 Task: Select and add the product "Lysol Hydrogen Peroxide Ocean Fresh Scent Toilet Bowl Cleaner (24 oz)" to cart from the store "DashMart".
Action: Mouse pressed left at (42, 76)
Screenshot: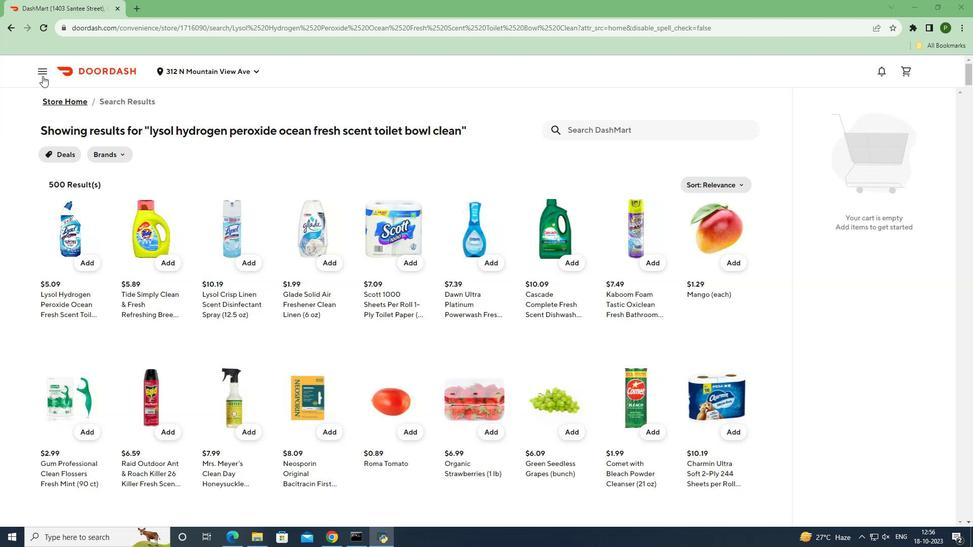 
Action: Mouse moved to (47, 151)
Screenshot: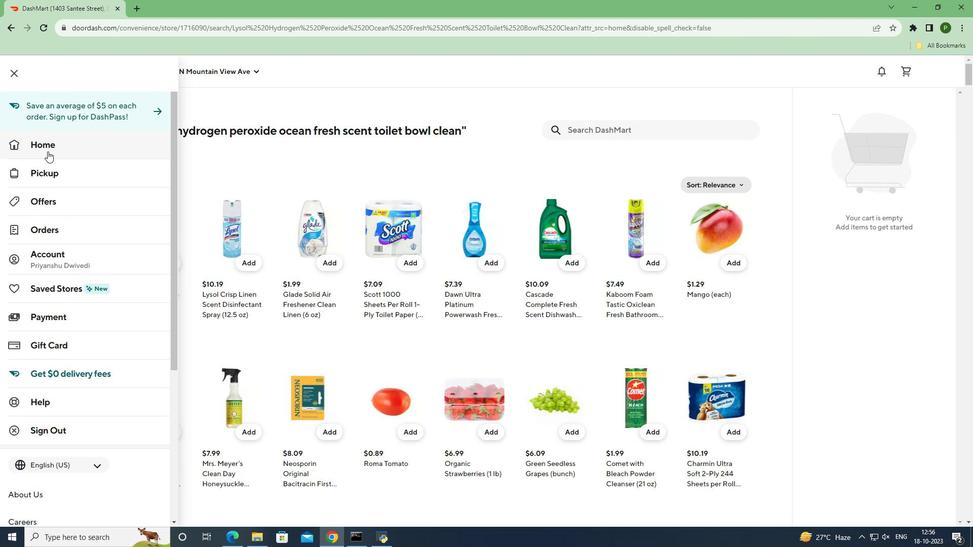 
Action: Mouse pressed left at (47, 151)
Screenshot: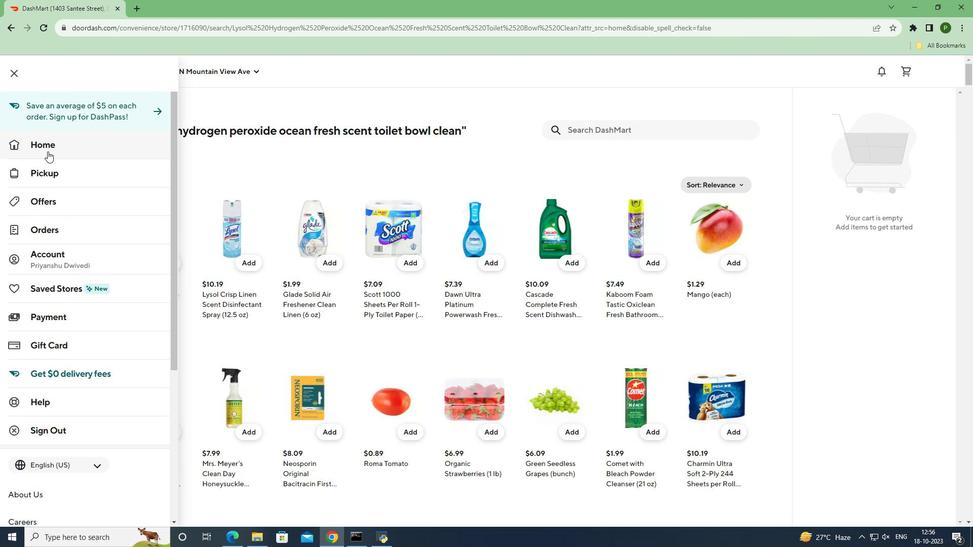 
Action: Mouse moved to (771, 110)
Screenshot: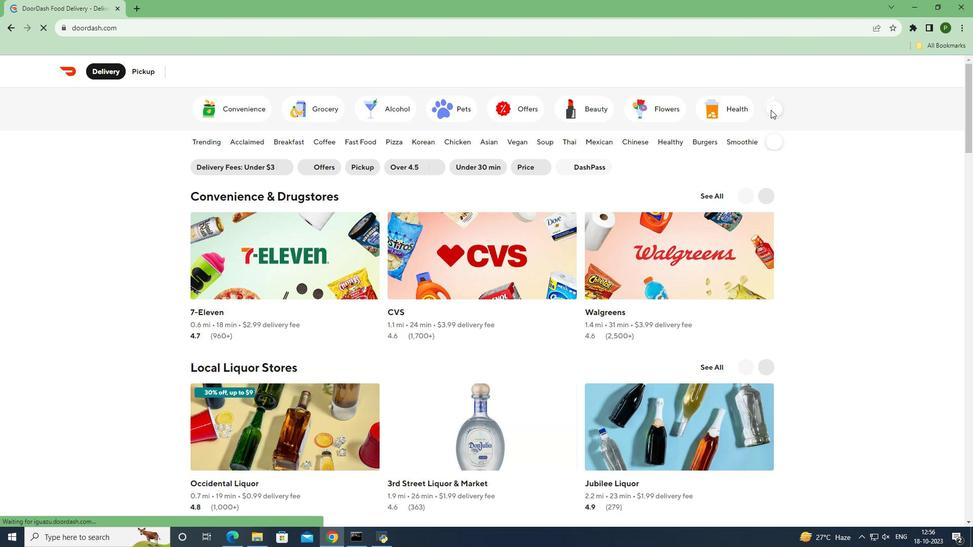 
Action: Mouse pressed left at (771, 110)
Screenshot: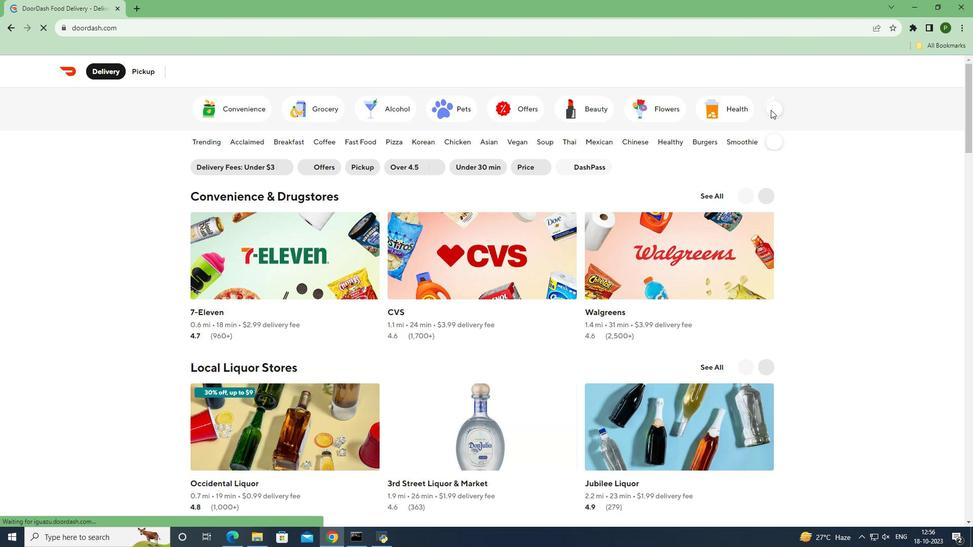 
Action: Mouse moved to (397, 105)
Screenshot: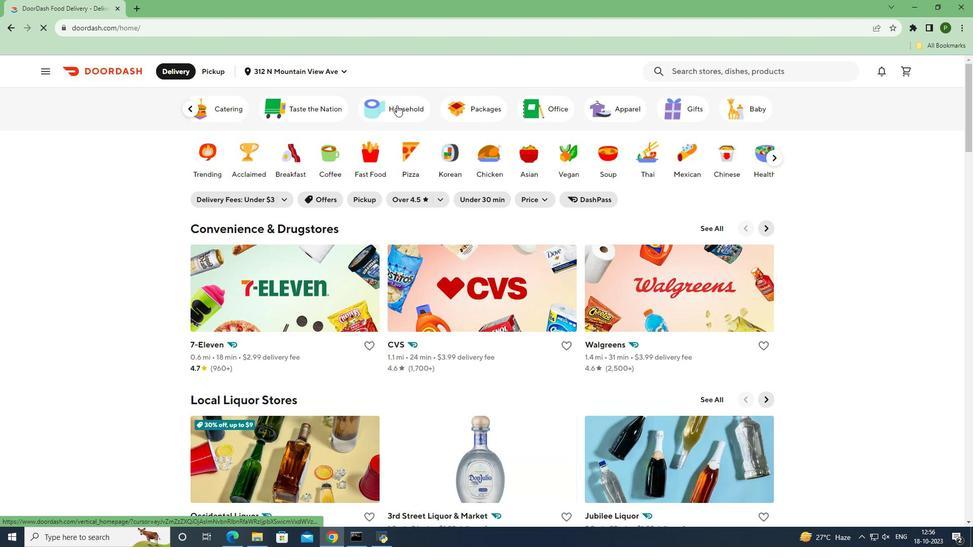 
Action: Mouse pressed left at (397, 105)
Screenshot: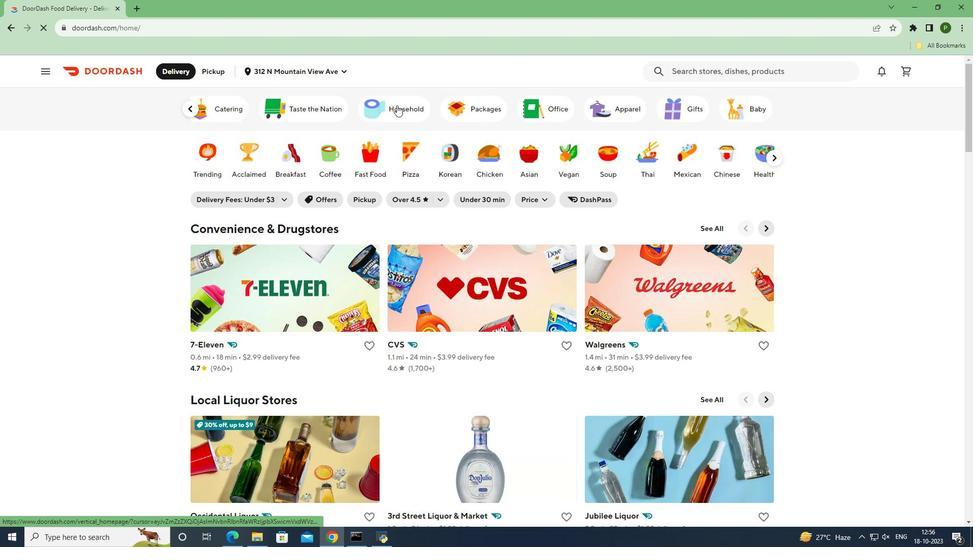 
Action: Mouse moved to (348, 353)
Screenshot: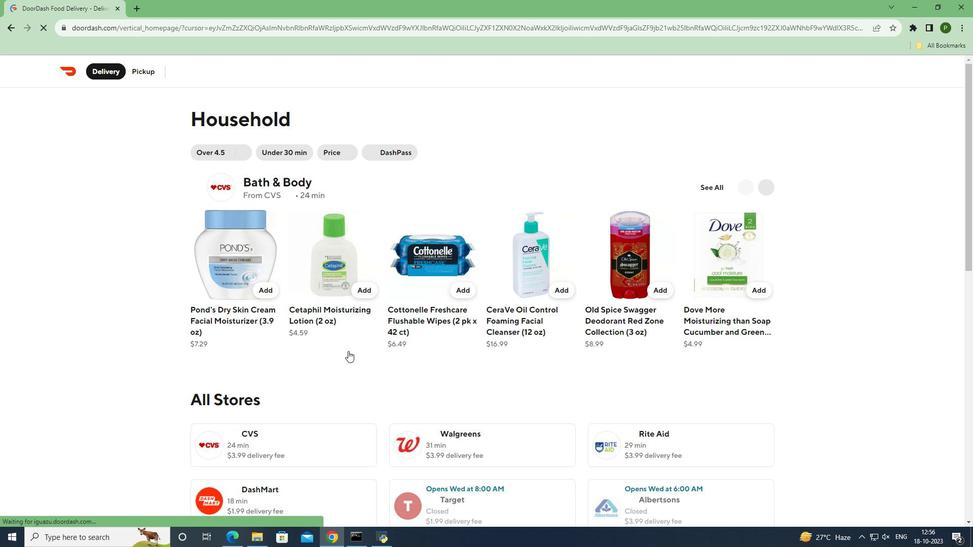 
Action: Mouse scrolled (348, 352) with delta (0, 0)
Screenshot: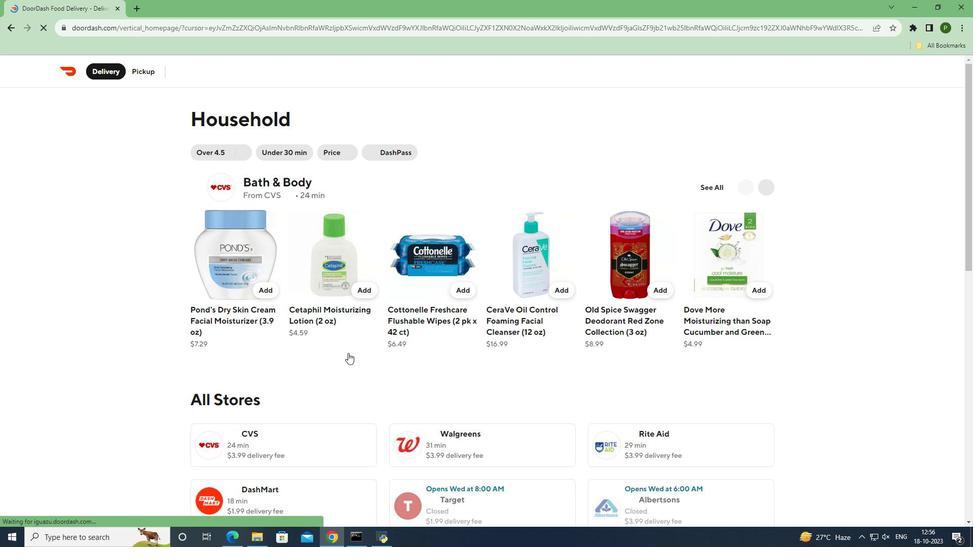 
Action: Mouse scrolled (348, 352) with delta (0, 0)
Screenshot: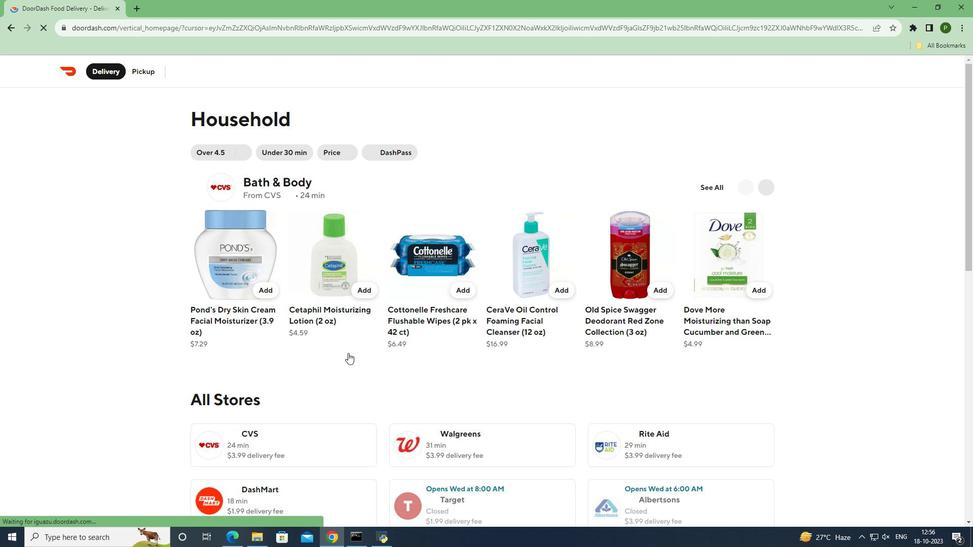 
Action: Mouse moved to (265, 494)
Screenshot: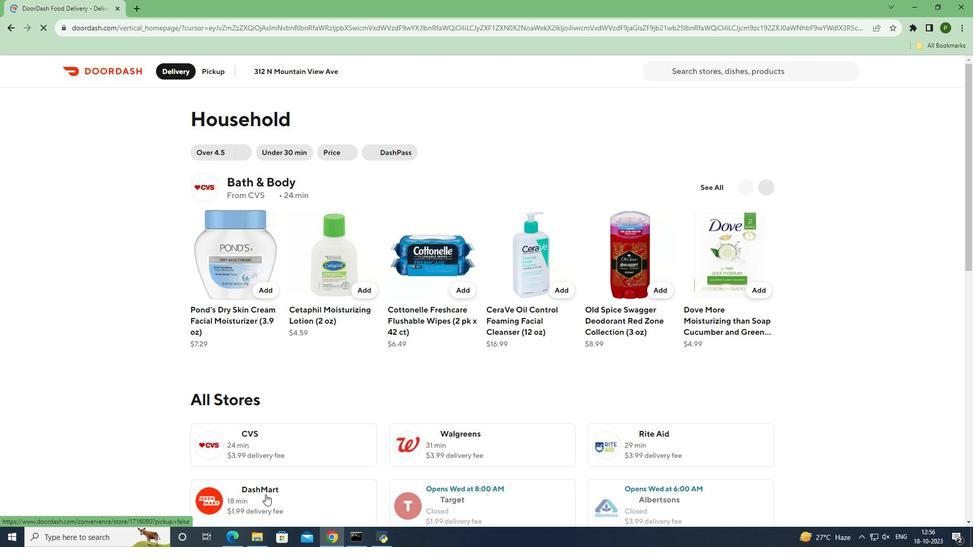 
Action: Mouse pressed left at (265, 494)
Screenshot: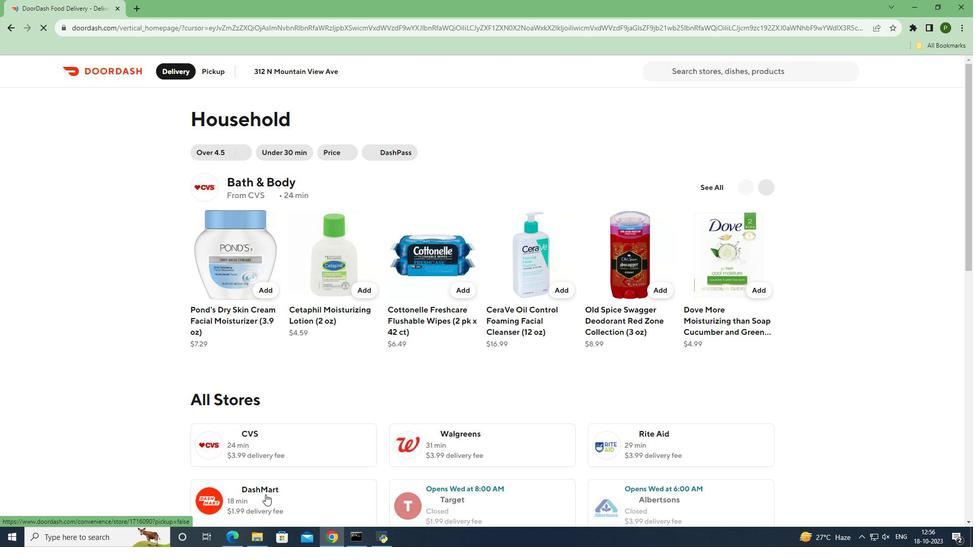 
Action: Mouse moved to (581, 163)
Screenshot: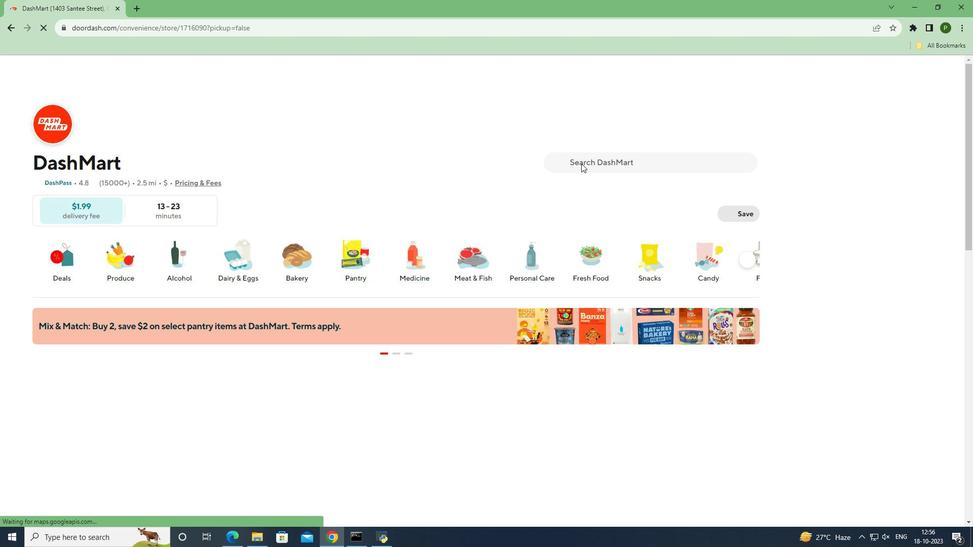 
Action: Mouse pressed left at (581, 163)
Screenshot: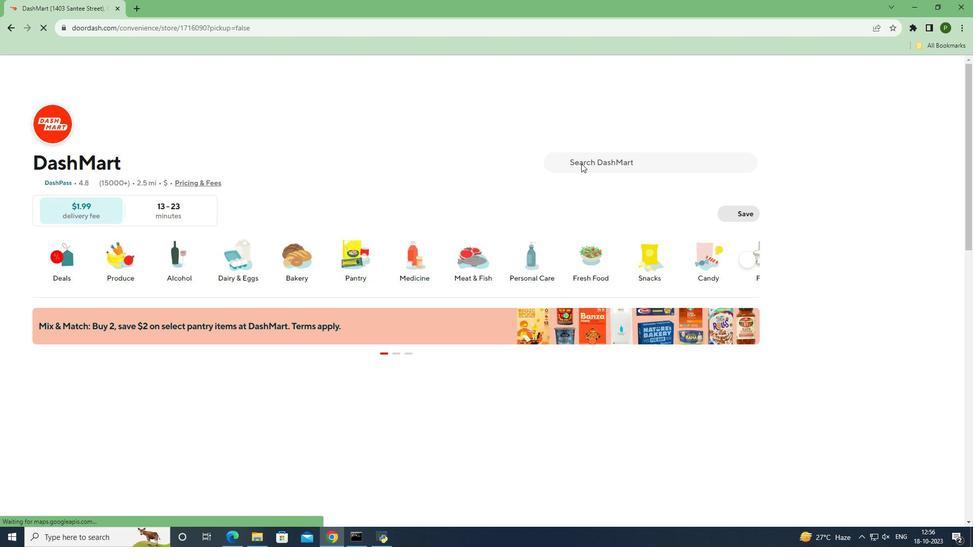 
Action: Key pressed <Key.caps_lock>L<Key.caps_lock>ysol<Key.space><Key.caps_lock>H<Key.caps_lock>ydrogen<Key.space><Key.caps_lock><Key.caps_lock><Key.caps_lock><Key.caps_lock><Key.caps_lock><Key.caps_lock><Key.caps_lock><Key.caps_lock><Key.caps_lock><Key.caps_lock><Key.caps_lock><Key.caps_lock>p<Key.caps_lock>EROXIDE<Key.space><Key.caps_lock>o<Key.caps_lock>CEAN<Key.space><Key.caps_lock>f<Key.caps_lock>RESH<Key.space><Key.caps_lock>s<Key.caps_lock>CENT<Key.space><Key.caps_lock>t<Key.caps_lock>OILET<Key.space><Key.caps_lock>b<Key.caps_lock>OWL<Key.space><Key.caps_lock>c<Key.caps_lock>LEANER<Key.space><Key.shift_r>(24<Key.space>OZ<Key.shift_r>)
Screenshot: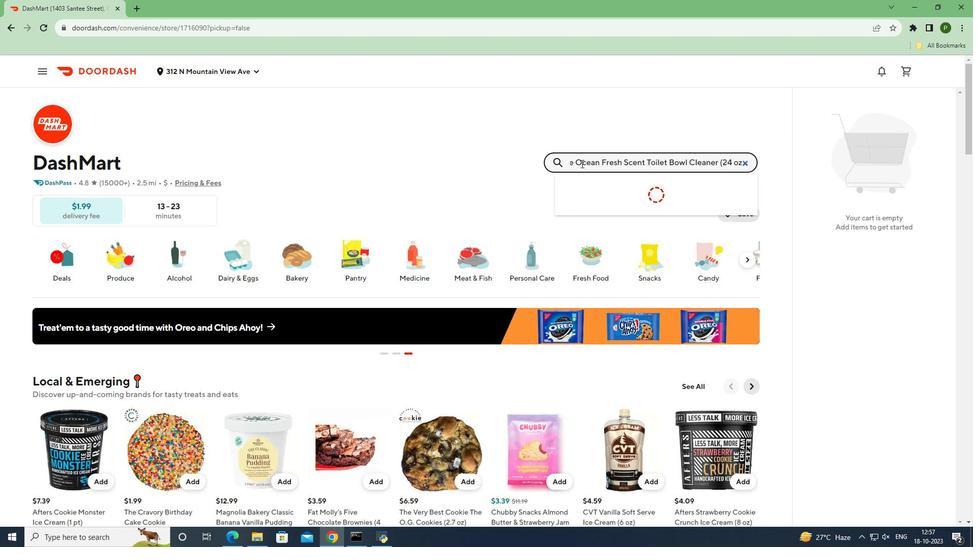 
Action: Mouse moved to (612, 195)
Screenshot: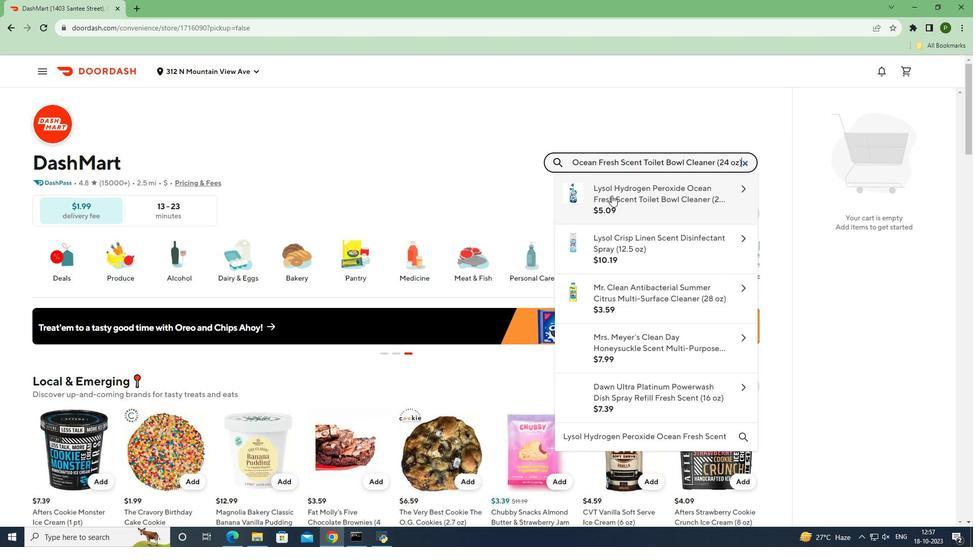 
Action: Mouse pressed left at (612, 195)
Screenshot: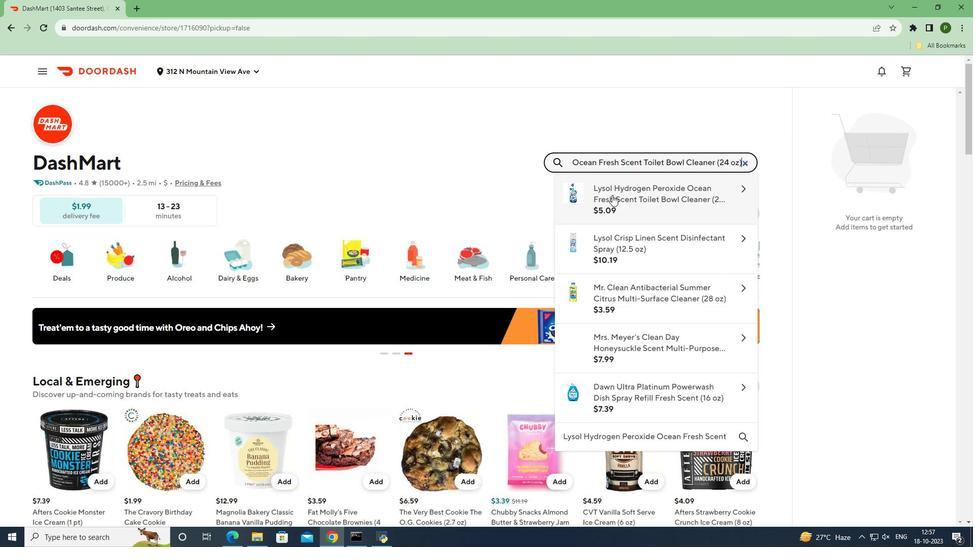 
Action: Mouse moved to (670, 501)
Screenshot: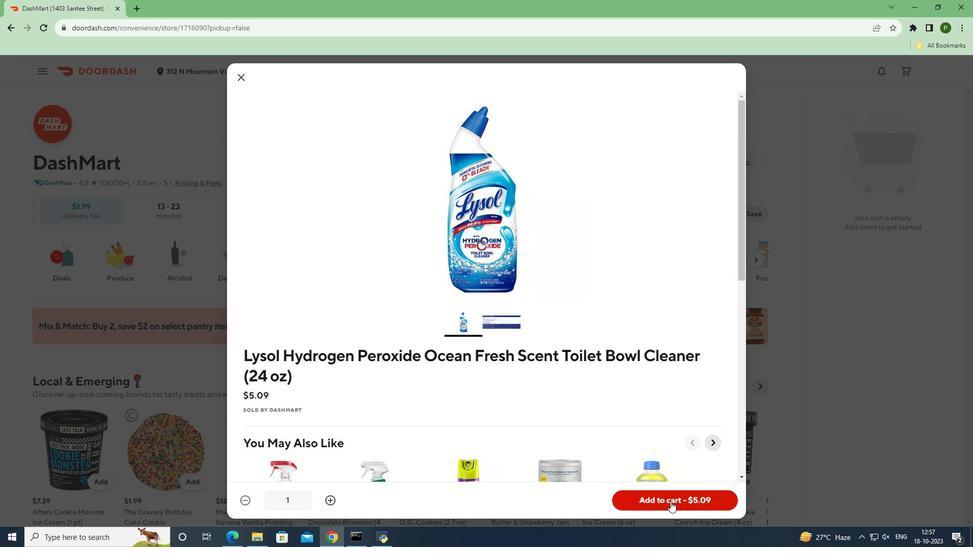 
Action: Mouse pressed left at (670, 501)
Screenshot: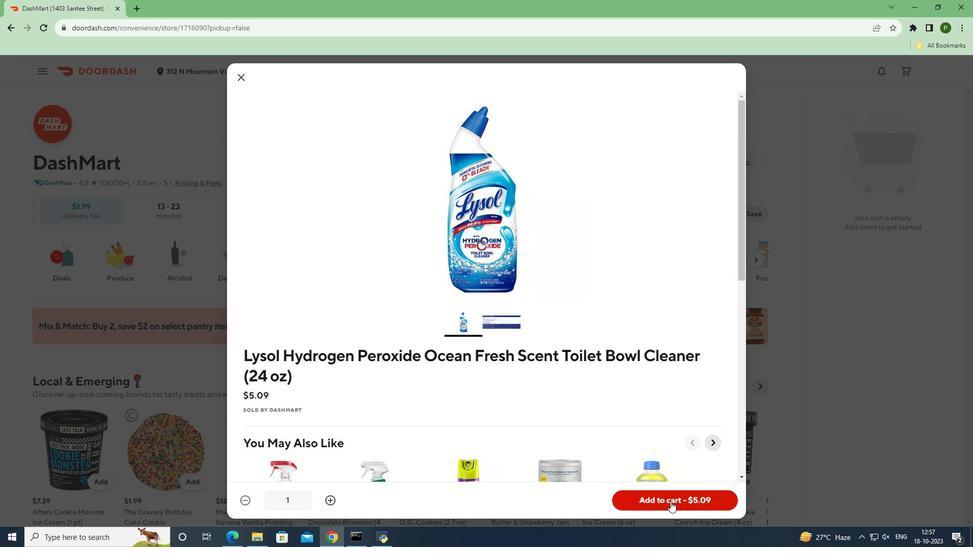 
Action: Mouse moved to (788, 393)
Screenshot: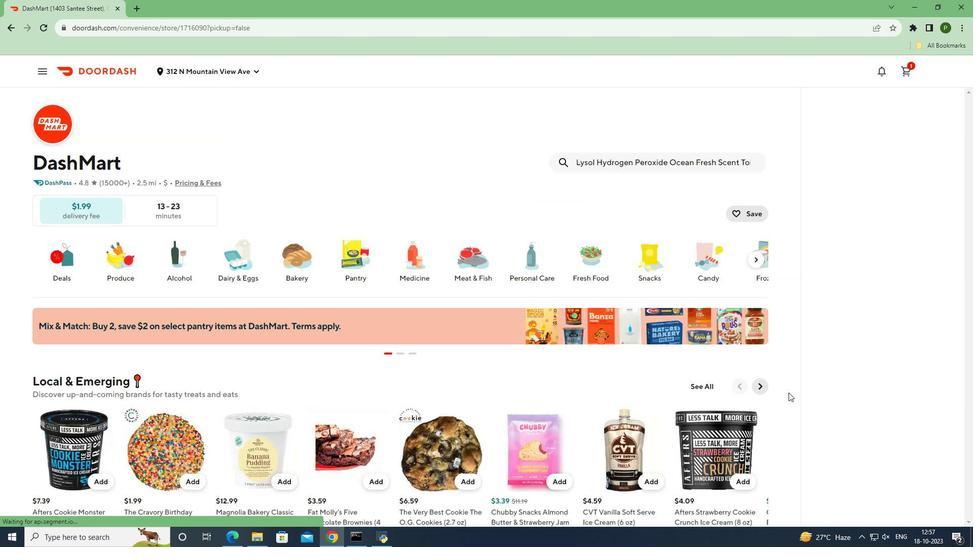 
